 Task: Get directions from Kings Canyon National Park, California, United States to Guadalupe Mountains National Park, Texas, United States and reverse  starting point and destination and check the flight options
Action: Mouse moved to (569, 101)
Screenshot: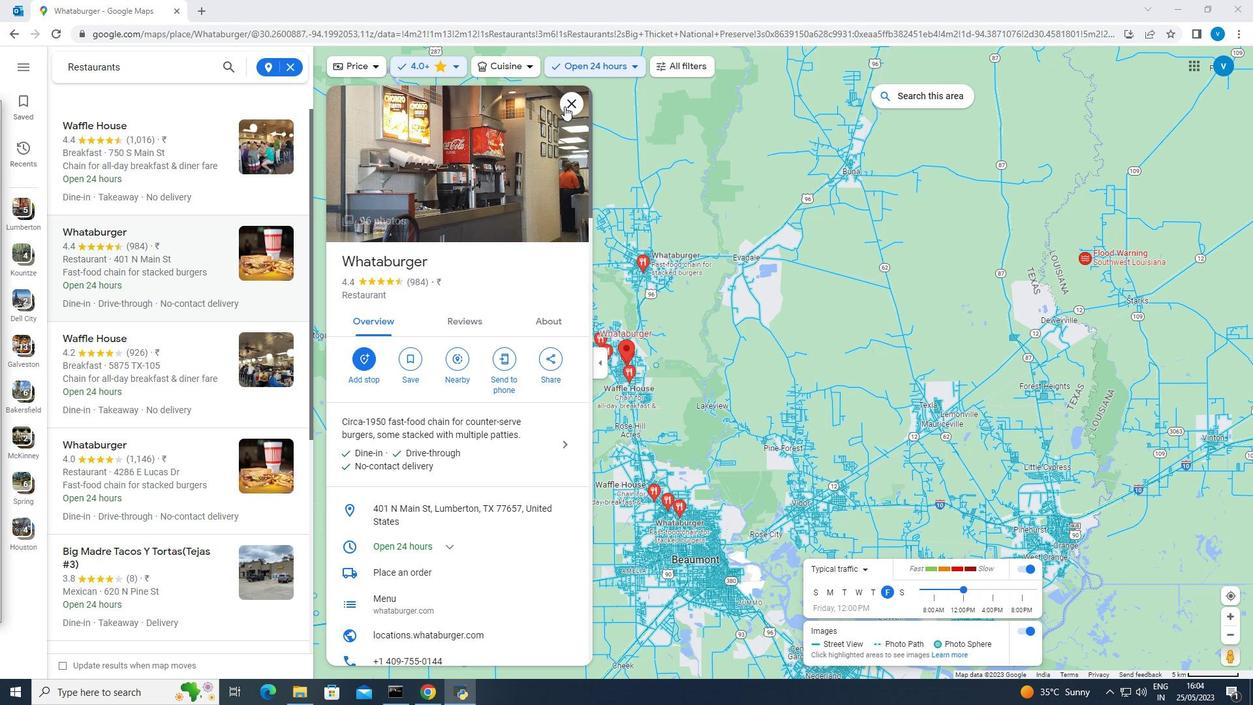
Action: Mouse pressed left at (569, 101)
Screenshot: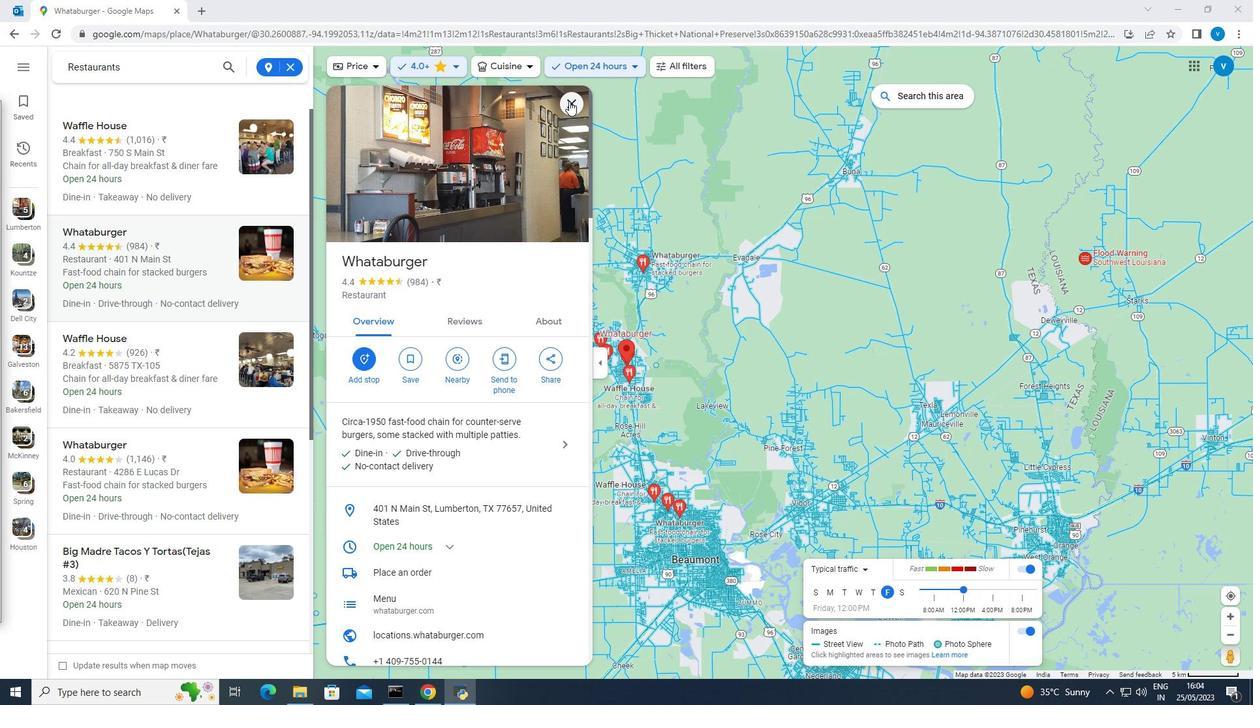 
Action: Mouse moved to (291, 65)
Screenshot: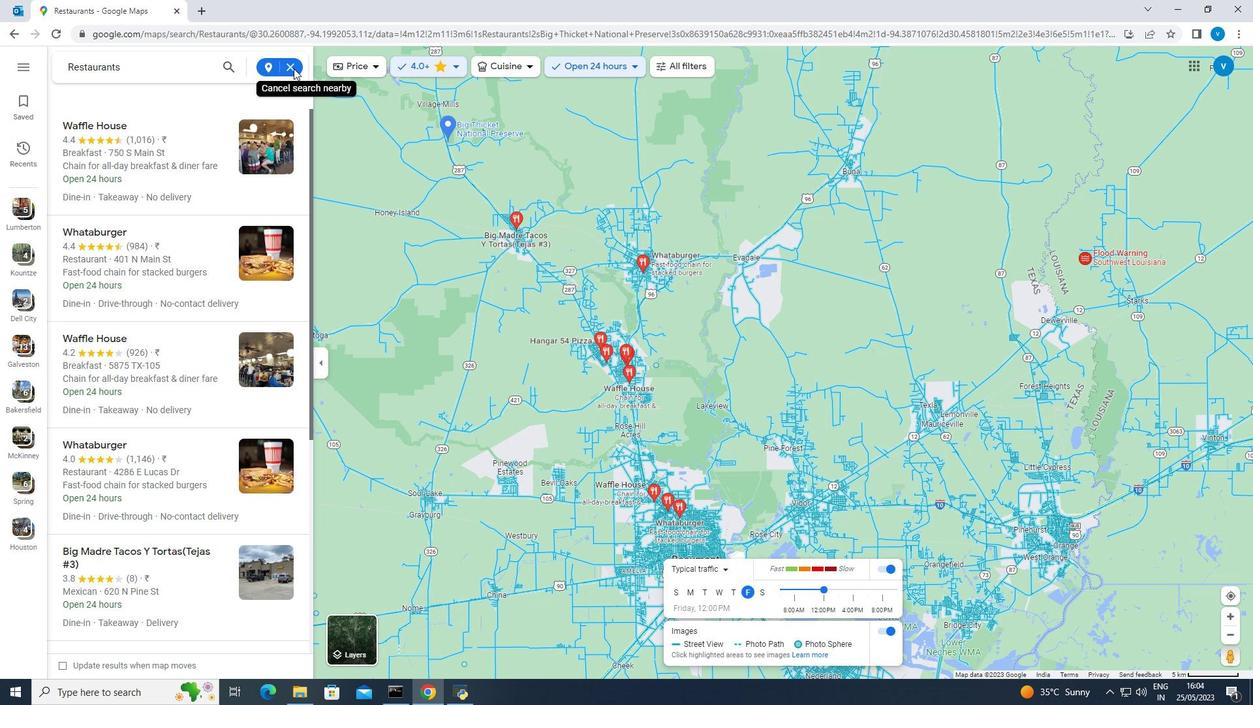 
Action: Mouse pressed left at (291, 65)
Screenshot: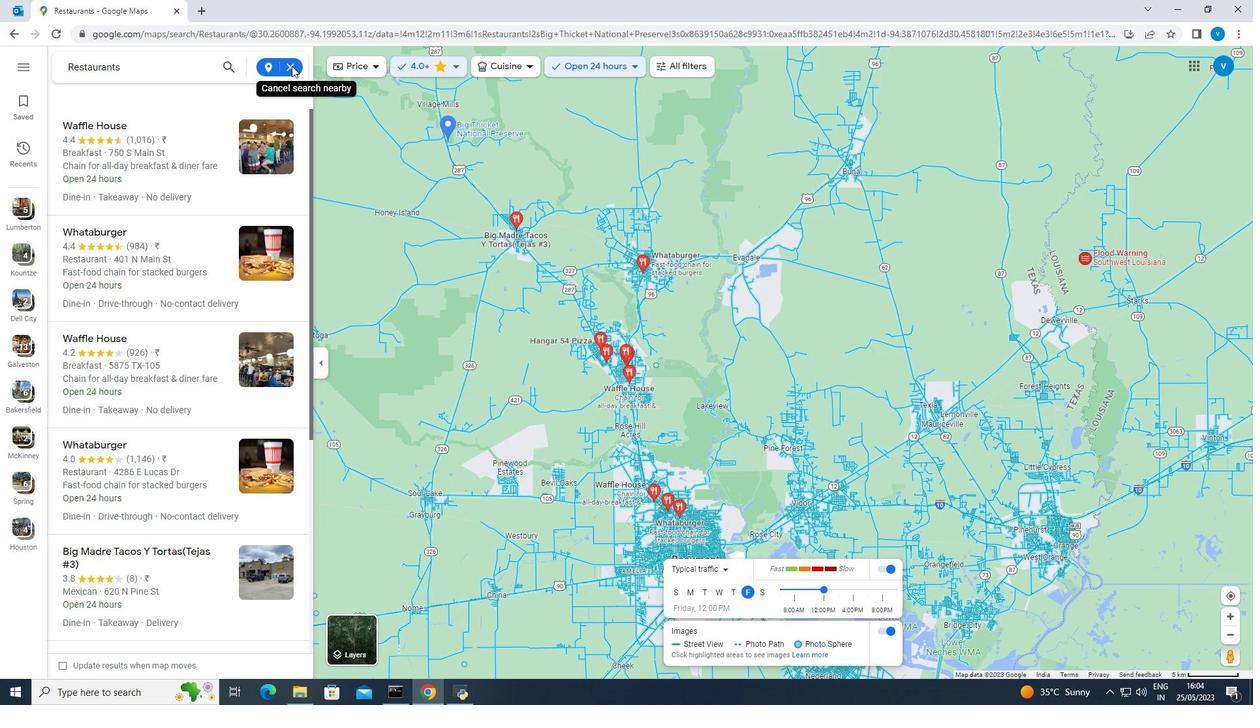 
Action: Mouse pressed left at (291, 65)
Screenshot: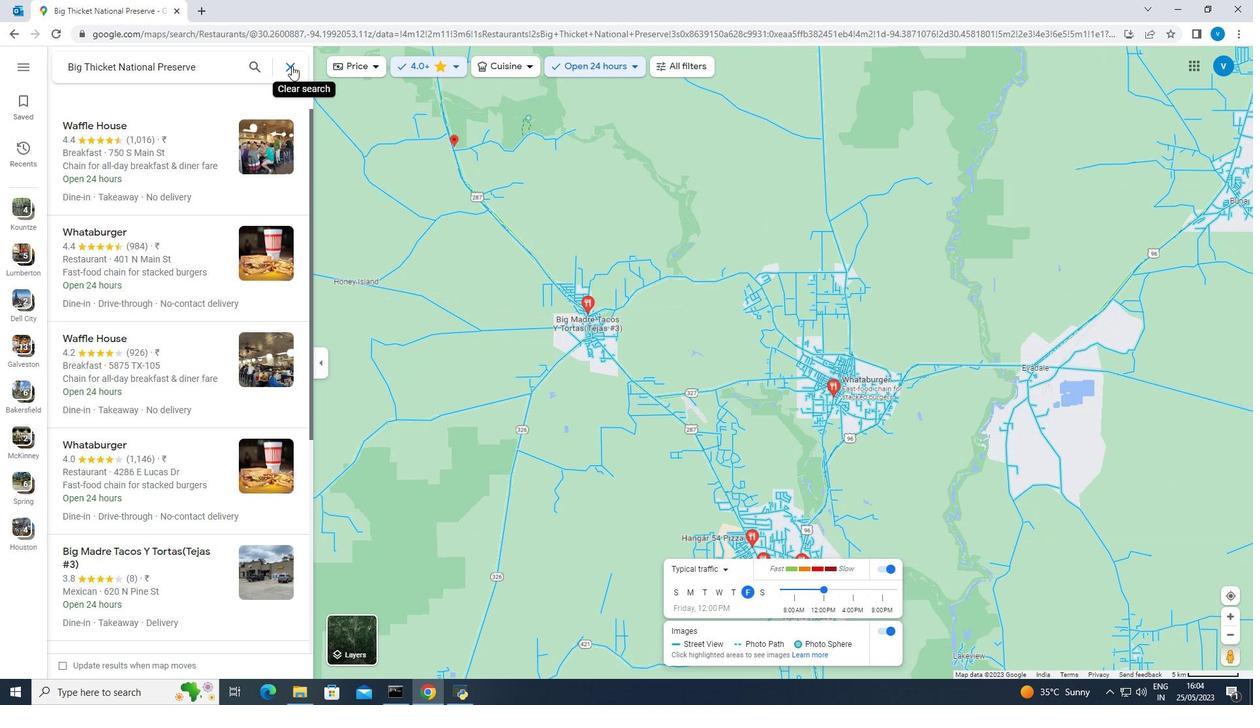 
Action: Mouse pressed left at (291, 65)
Screenshot: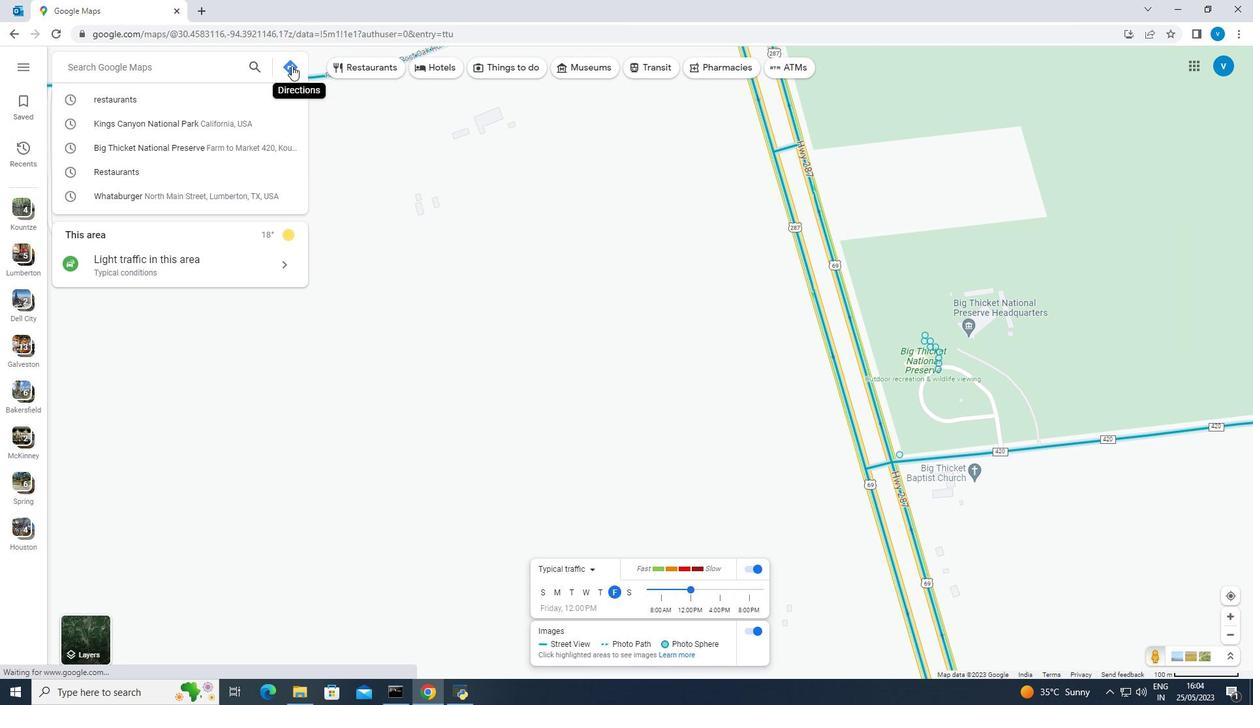 
Action: Mouse moved to (226, 103)
Screenshot: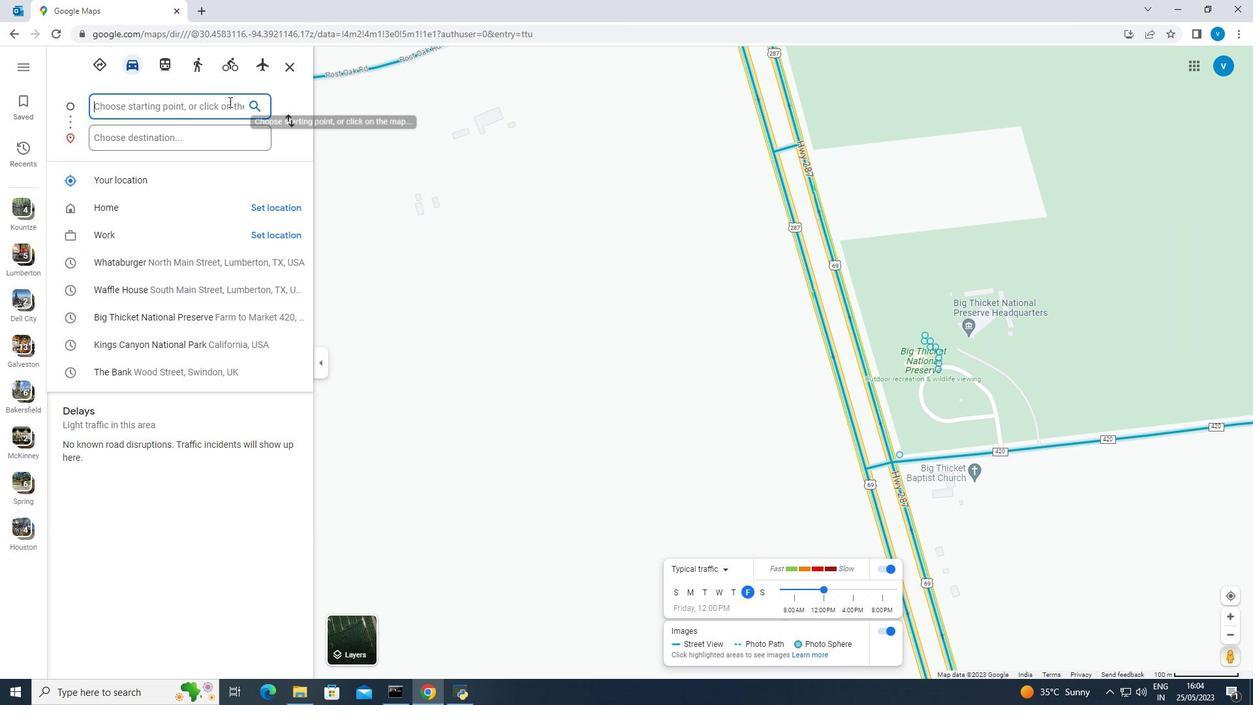 
Action: Key pressed <Key.shift><Key.shift><Key.shift><Key.shift><Key.shift>kings<Key.space><Key.shift><Key.shift><Key.shift><Key.shift>Canyon<Key.space><Key.shift><Key.shift><Key.shift>National<Key.space><Key.shift><Key.shift>Park,<Key.space><Key.shift><Key.shift>California,<Key.space><Key.shift><Key.shift><Key.shift>United<Key.space><Key.shift><Key.shift><Key.shift>States
Screenshot: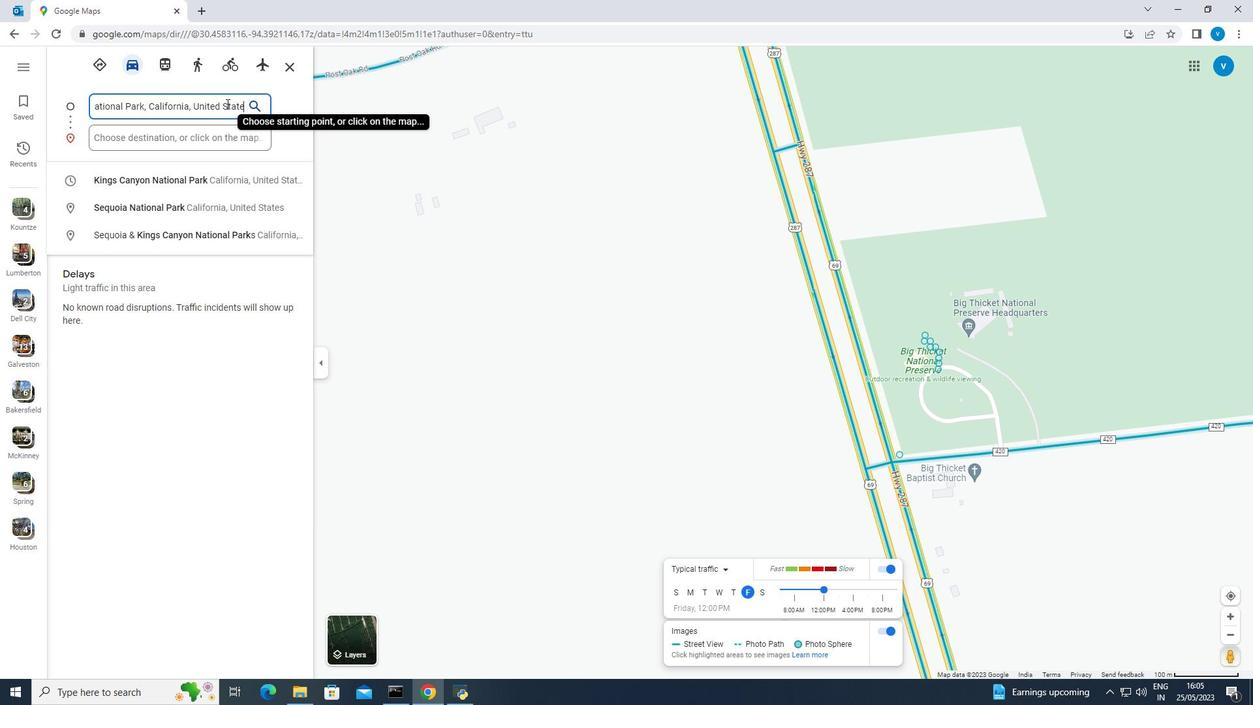 
Action: Mouse moved to (235, 134)
Screenshot: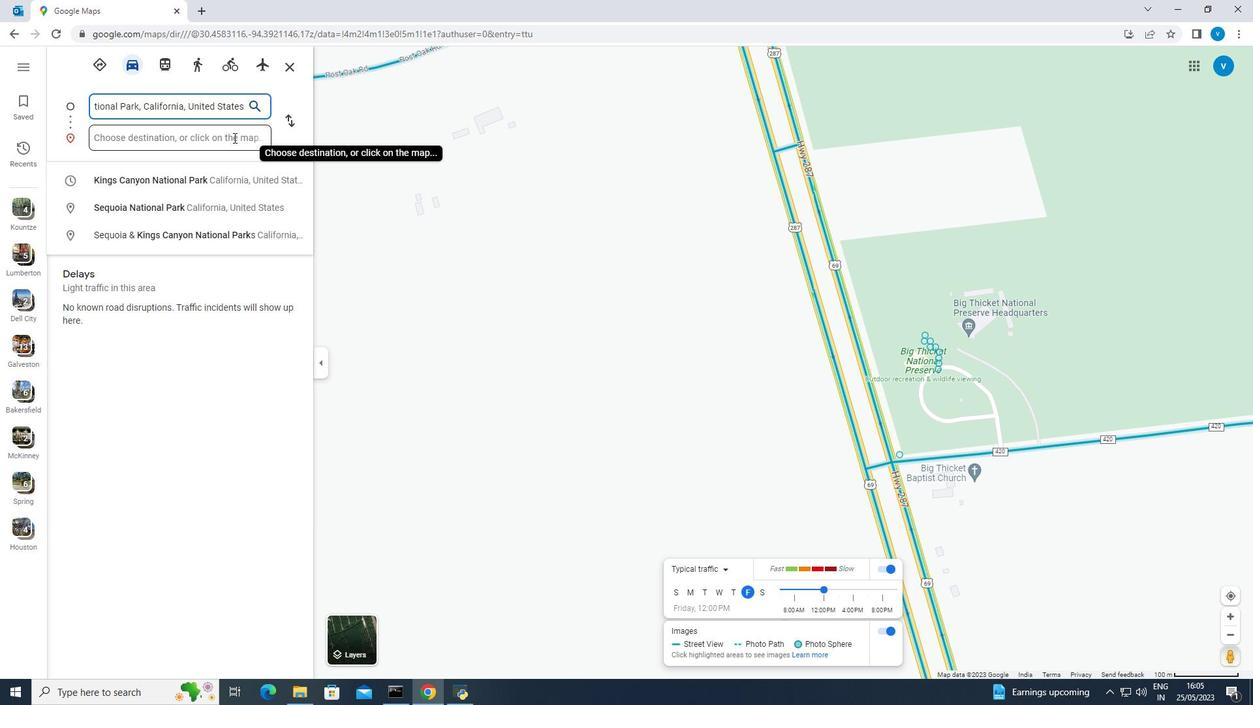 
Action: Mouse pressed left at (235, 134)
Screenshot: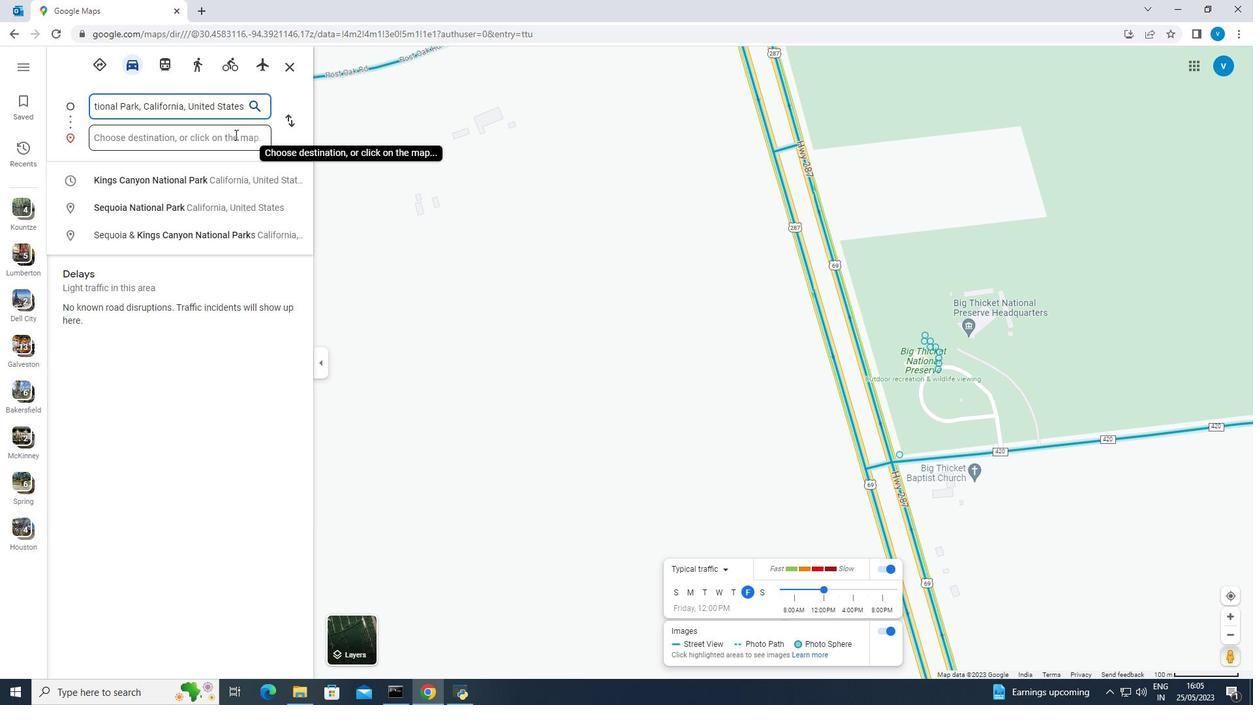 
Action: Mouse moved to (235, 133)
Screenshot: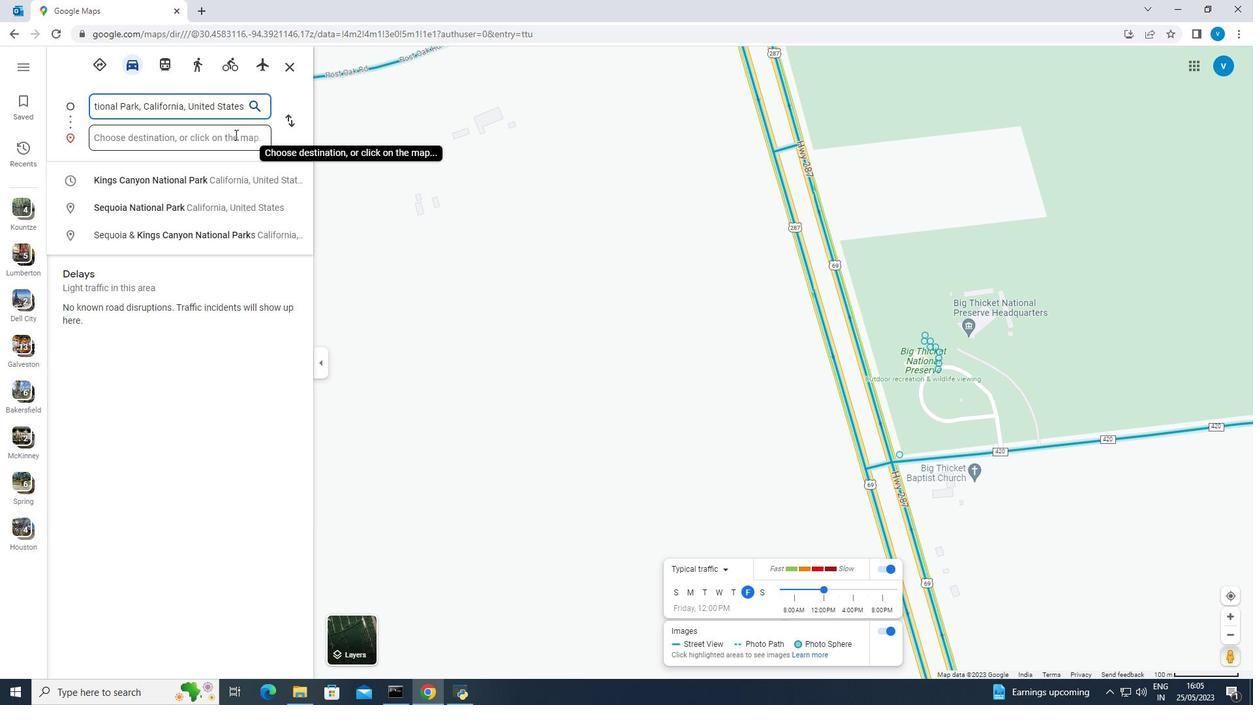 
Action: Key pressed <Key.shift><Key.shift><Key.shift>Guadalupe<Key.space><Key.shift>Mountains<Key.space><Key.shift><Key.shift><Key.shift>National<Key.space><Key.shift><Key.shift><Key.shift><Key.shift><Key.shift><Key.shift>Park,<Key.space><Key.shift><Key.shift><Key.shift><Key.shift><Key.shift><Key.shift><Key.shift>Texas,<Key.space><Key.shift>United<Key.space><Key.shift><Key.shift><Key.shift>States<Key.enter>
Screenshot: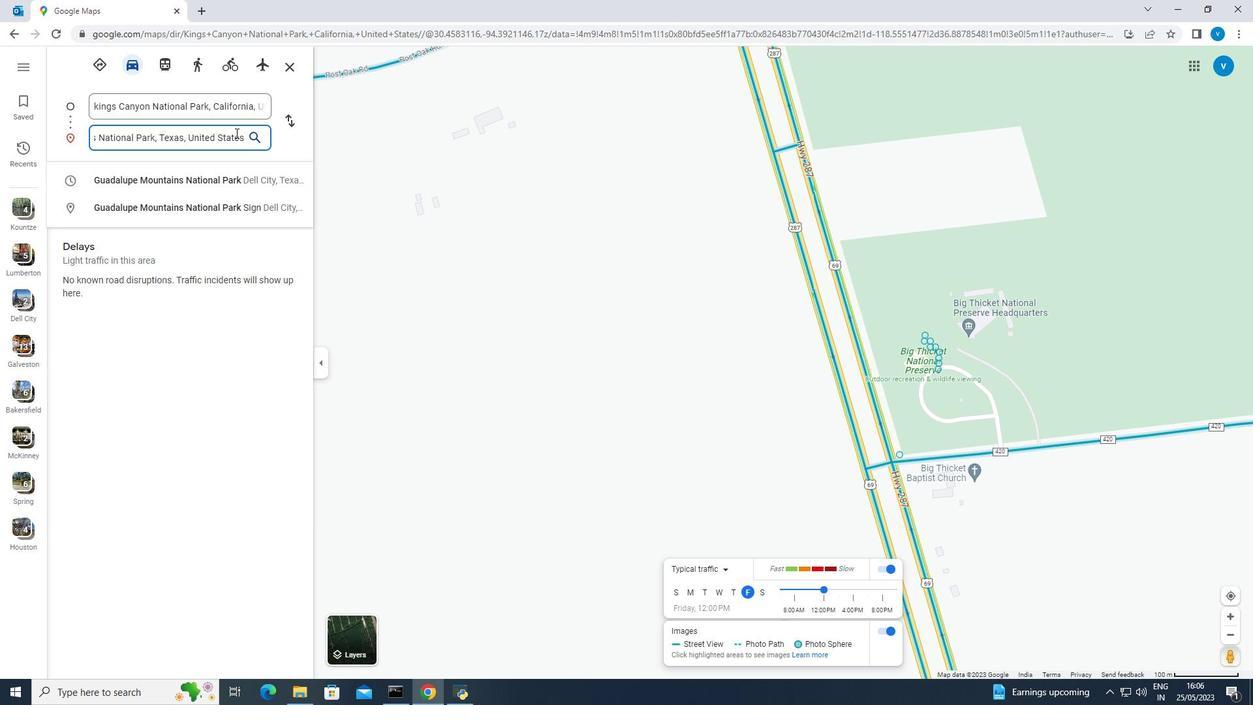 
Action: Mouse moved to (387, 213)
Screenshot: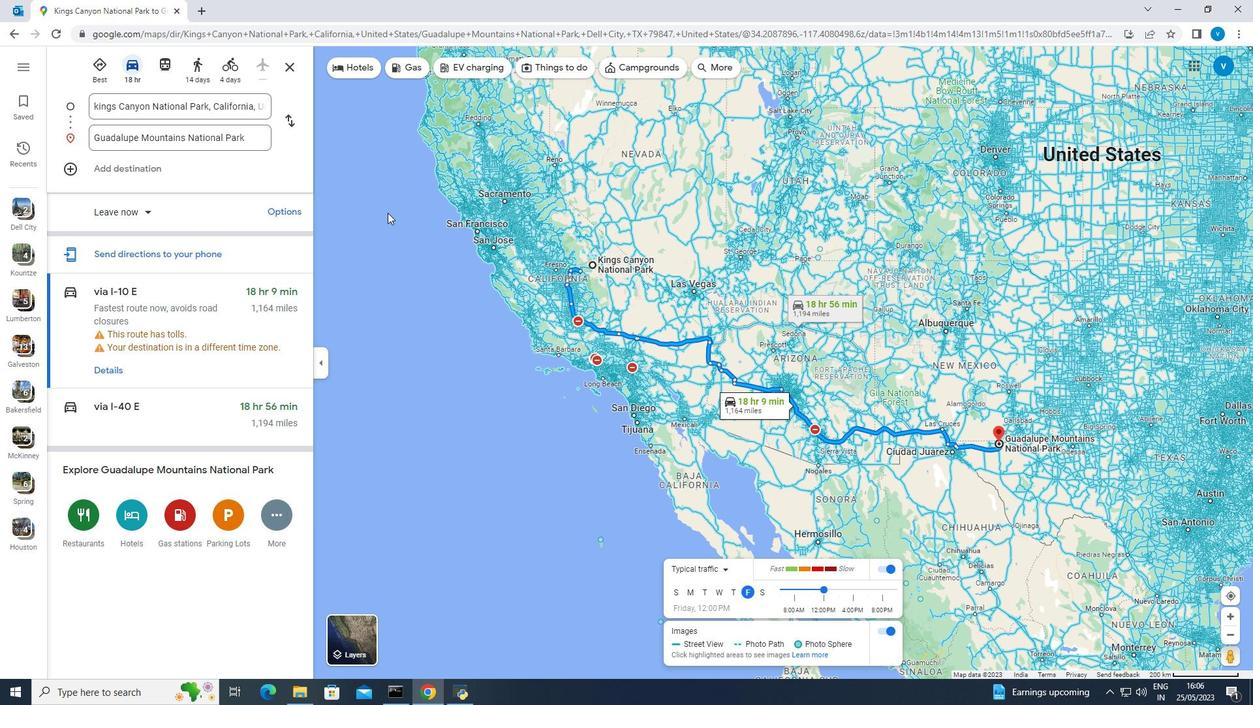 
Action: Mouse scrolled (387, 212) with delta (0, 0)
Screenshot: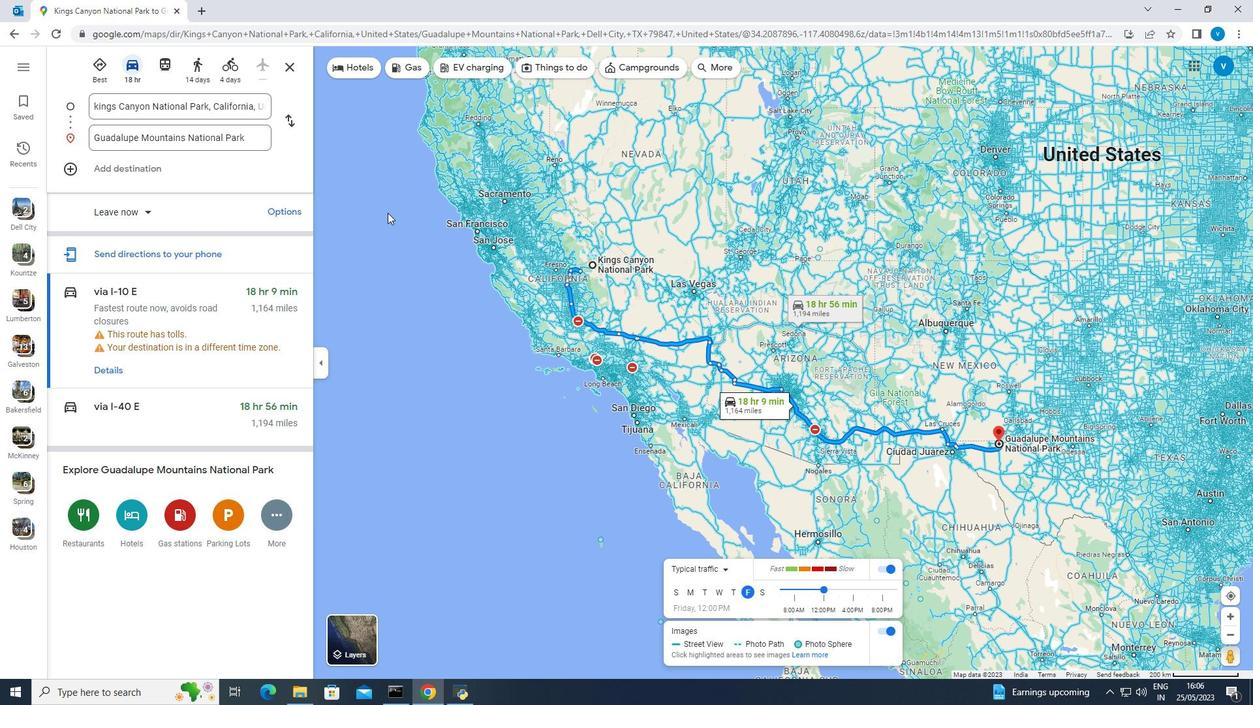 
Action: Mouse moved to (388, 214)
Screenshot: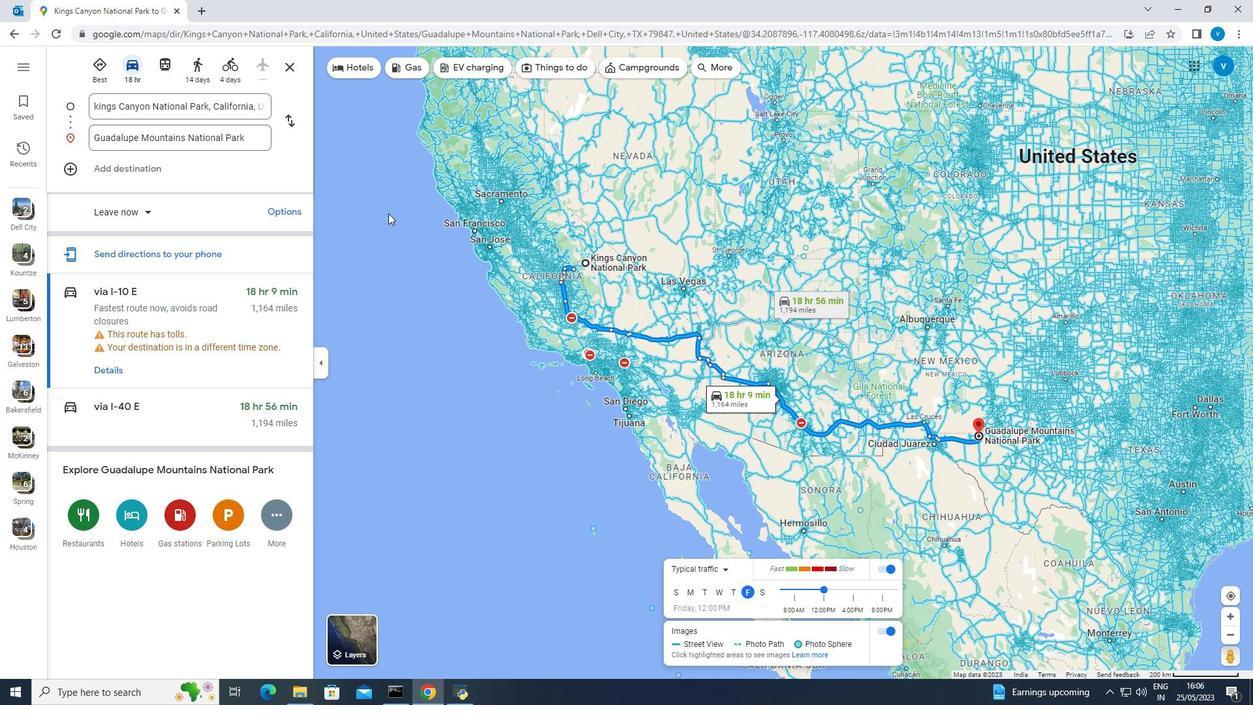 
Action: Mouse scrolled (388, 214) with delta (0, 0)
Screenshot: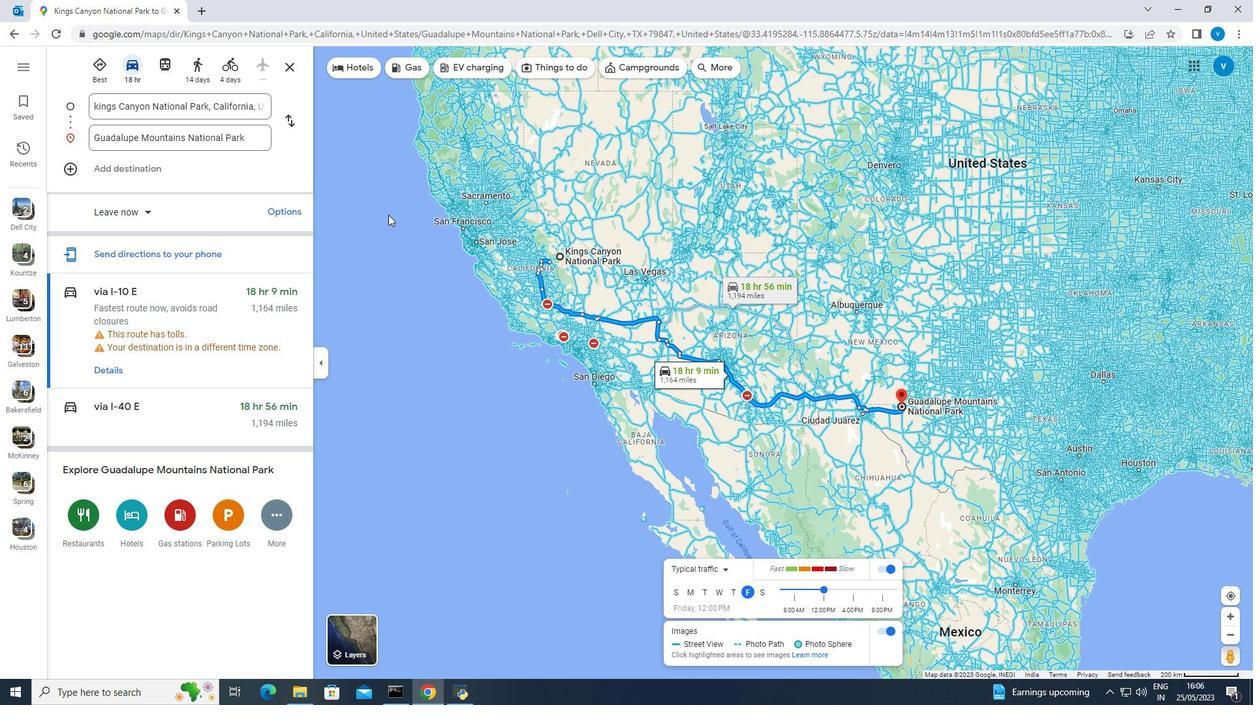 
Action: Mouse scrolled (388, 214) with delta (0, 0)
Screenshot: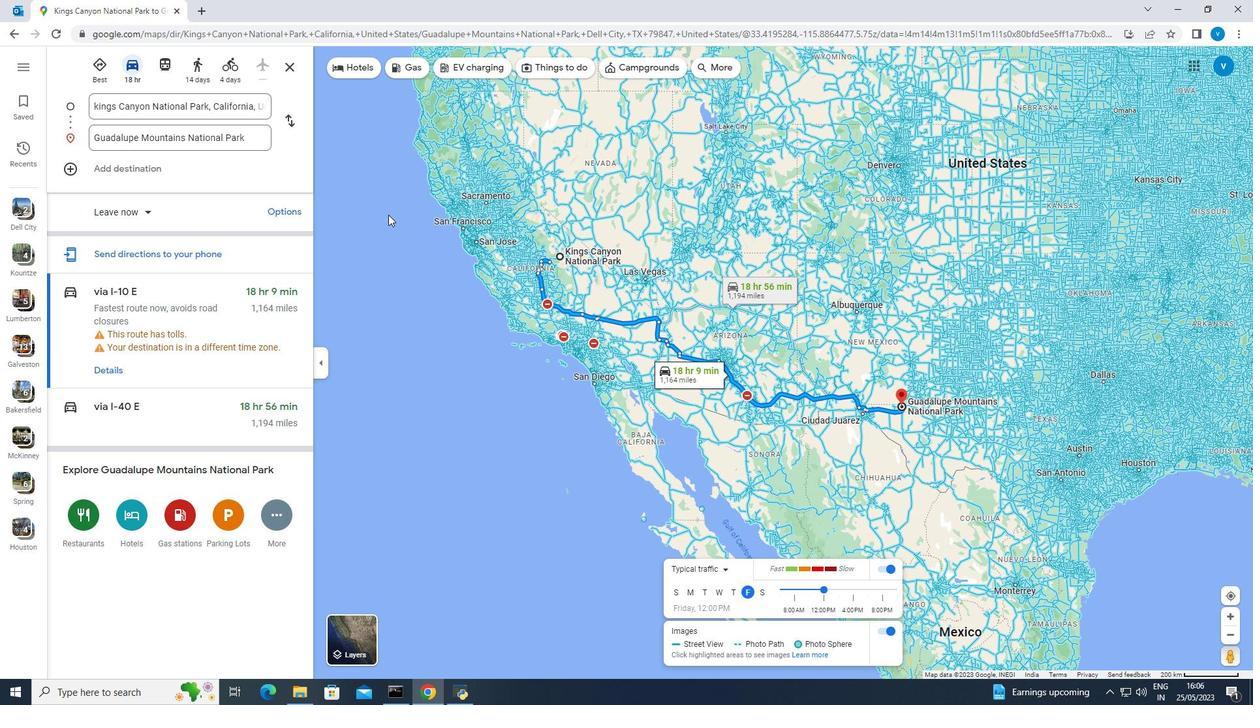 
Action: Mouse moved to (388, 214)
Screenshot: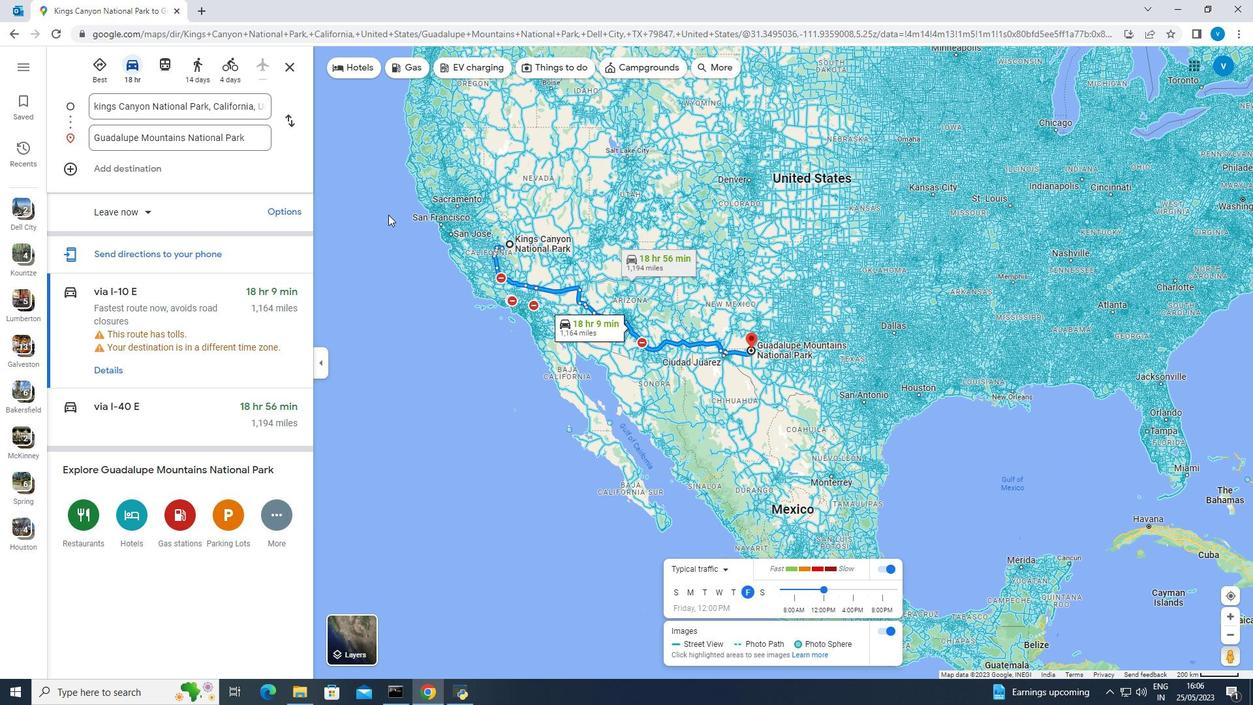 
Action: Mouse scrolled (388, 214) with delta (0, 0)
Screenshot: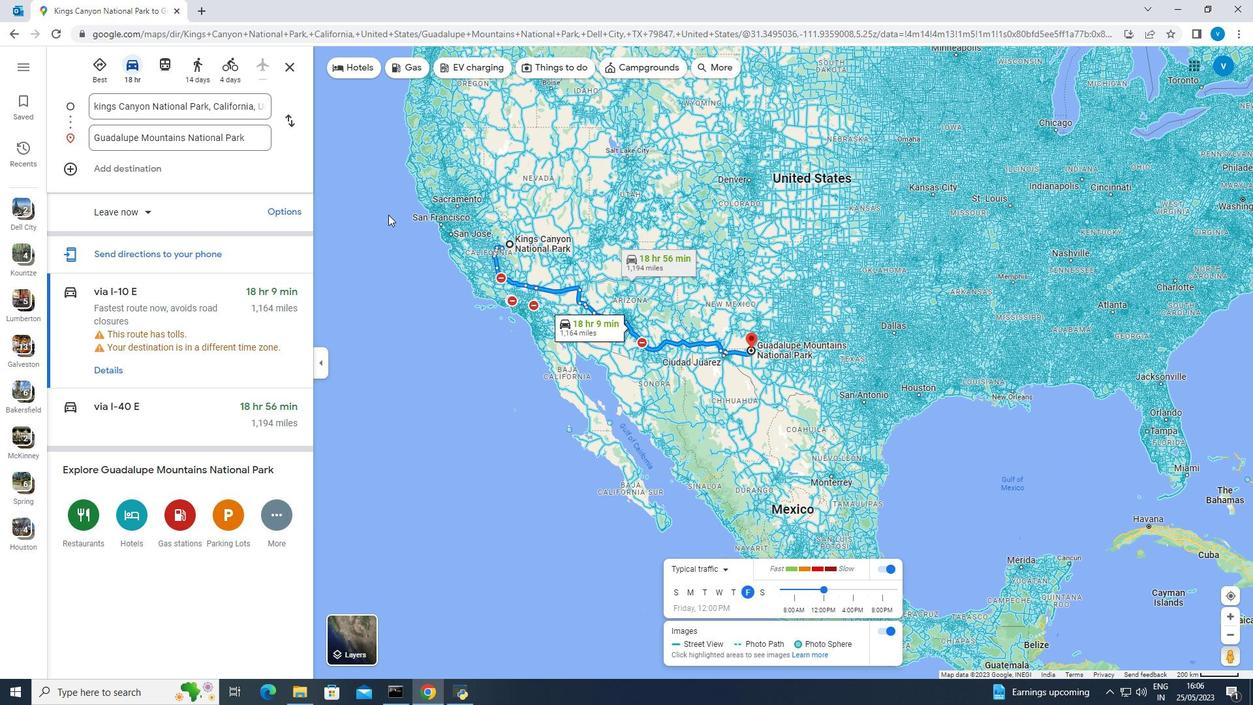 
Action: Mouse scrolled (388, 215) with delta (0, 0)
Screenshot: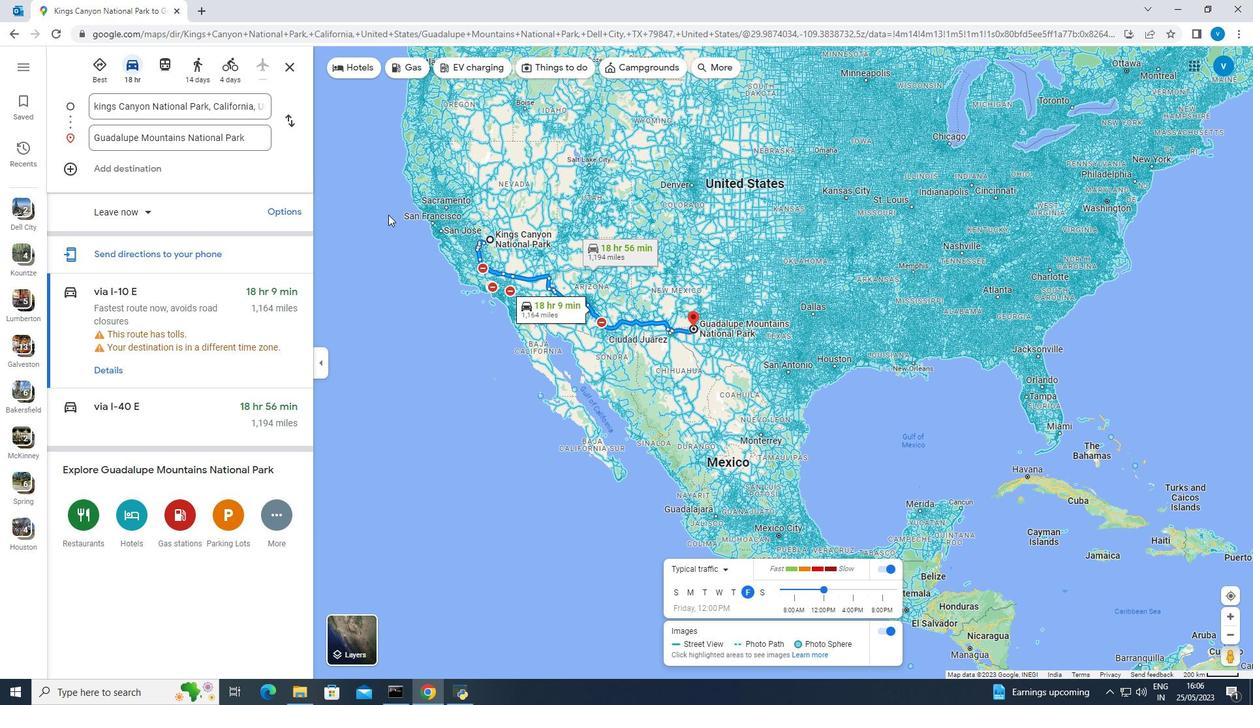
Action: Mouse scrolled (388, 215) with delta (0, 0)
Screenshot: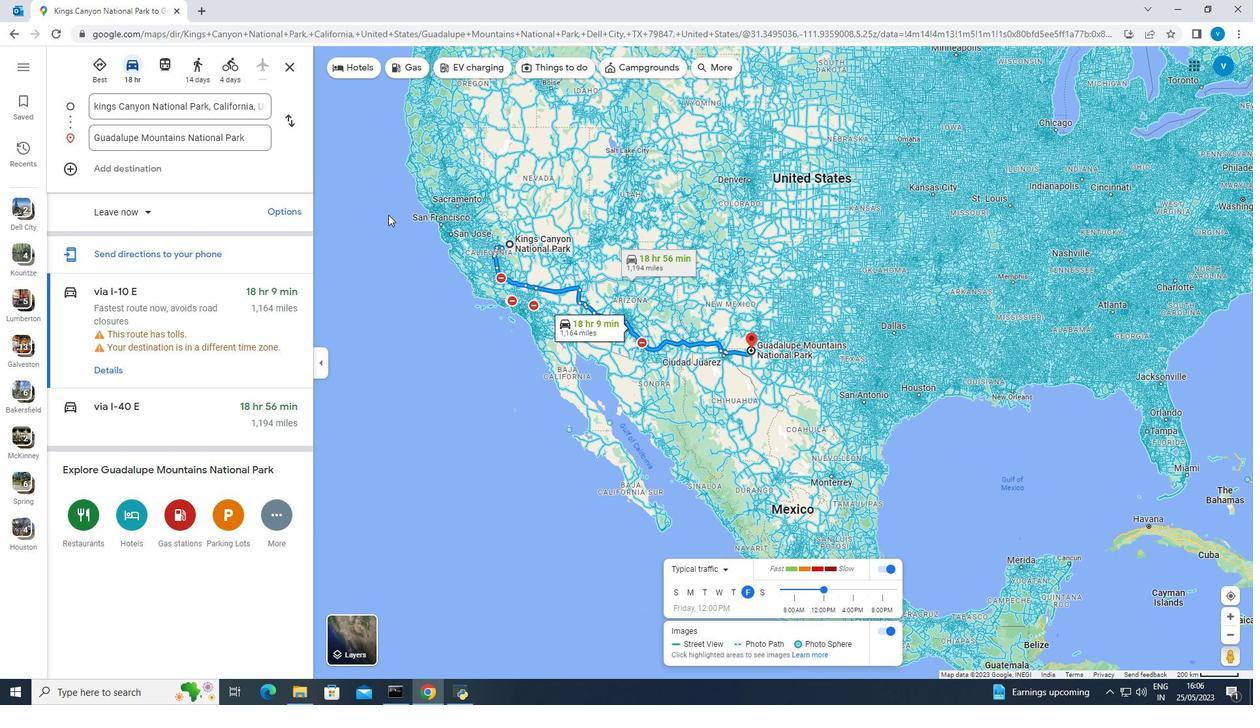 
Action: Mouse scrolled (388, 215) with delta (0, 0)
Screenshot: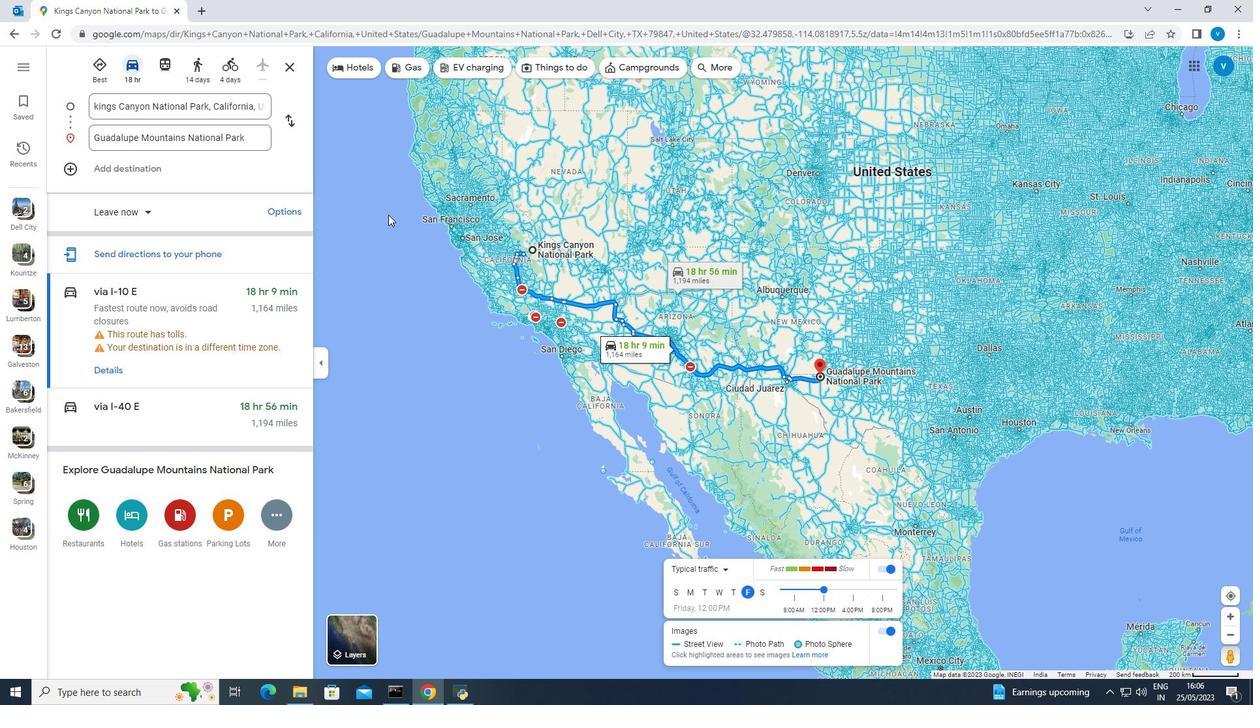 
Action: Mouse moved to (690, 297)
Screenshot: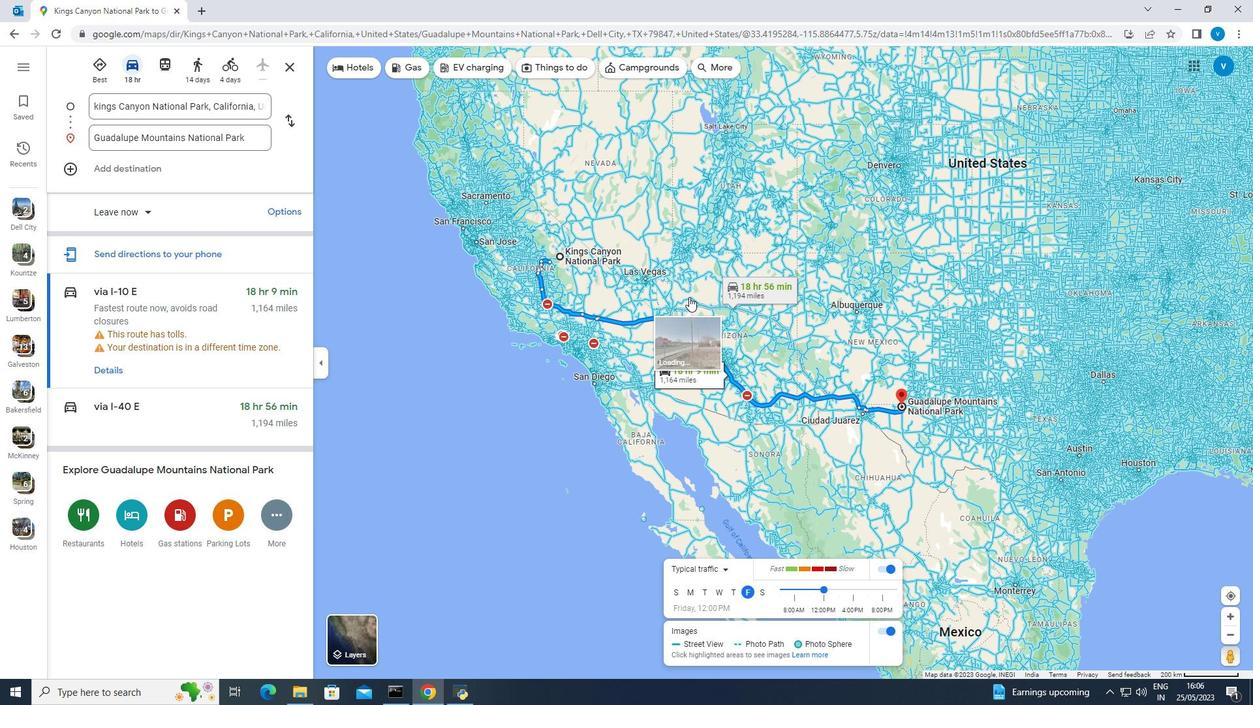 
Action: Mouse scrolled (690, 297) with delta (0, 0)
Screenshot: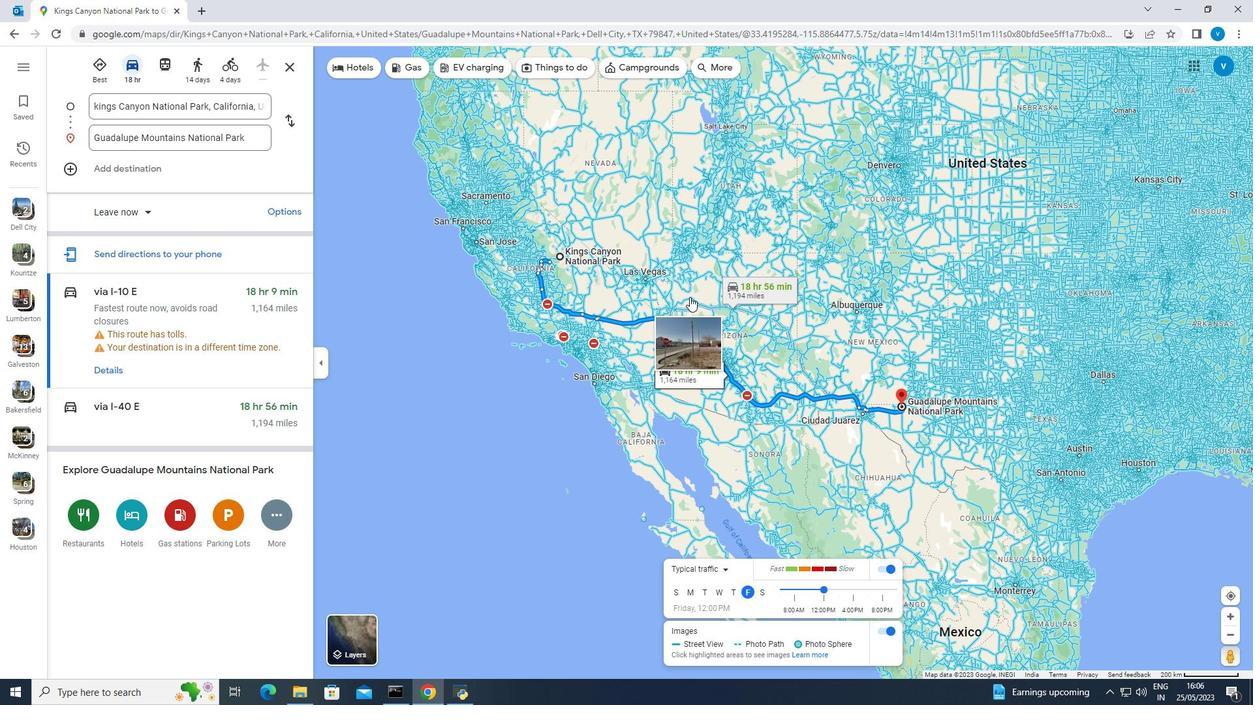 
Action: Mouse scrolled (690, 297) with delta (0, 0)
Screenshot: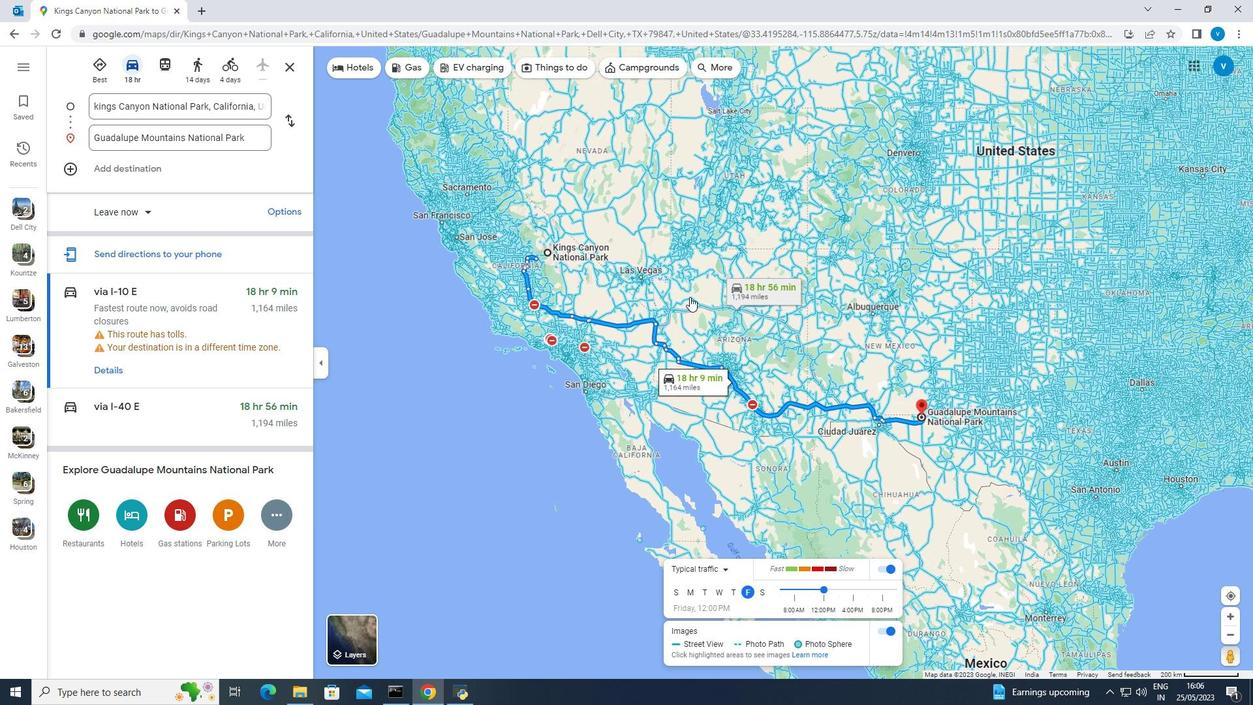 
Action: Mouse scrolled (690, 296) with delta (0, 0)
Screenshot: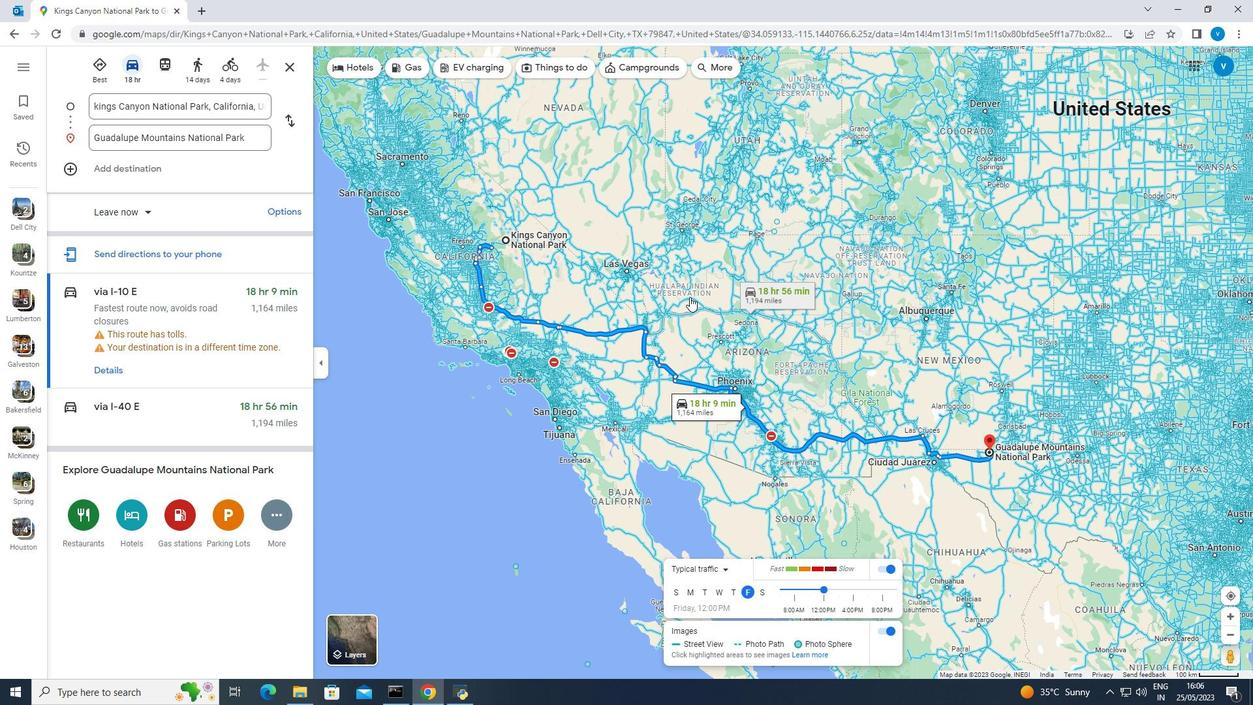
Action: Mouse scrolled (690, 296) with delta (0, 0)
Screenshot: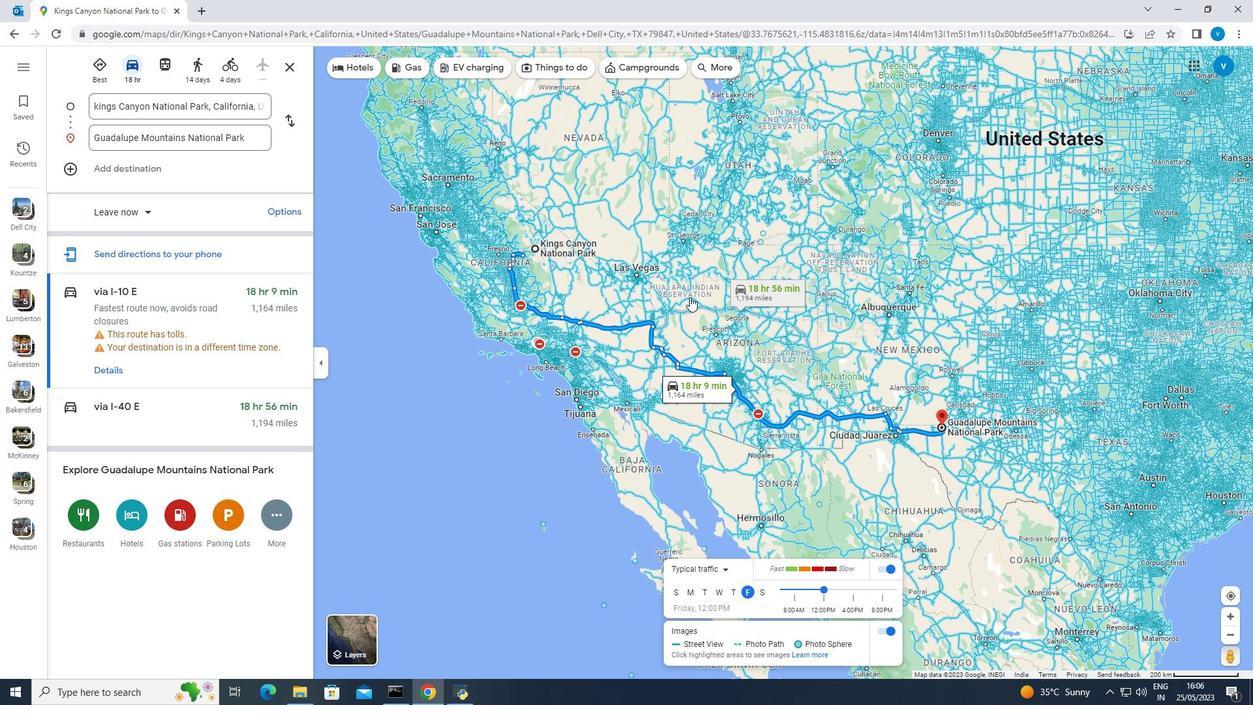 
Action: Mouse scrolled (690, 296) with delta (0, 0)
Screenshot: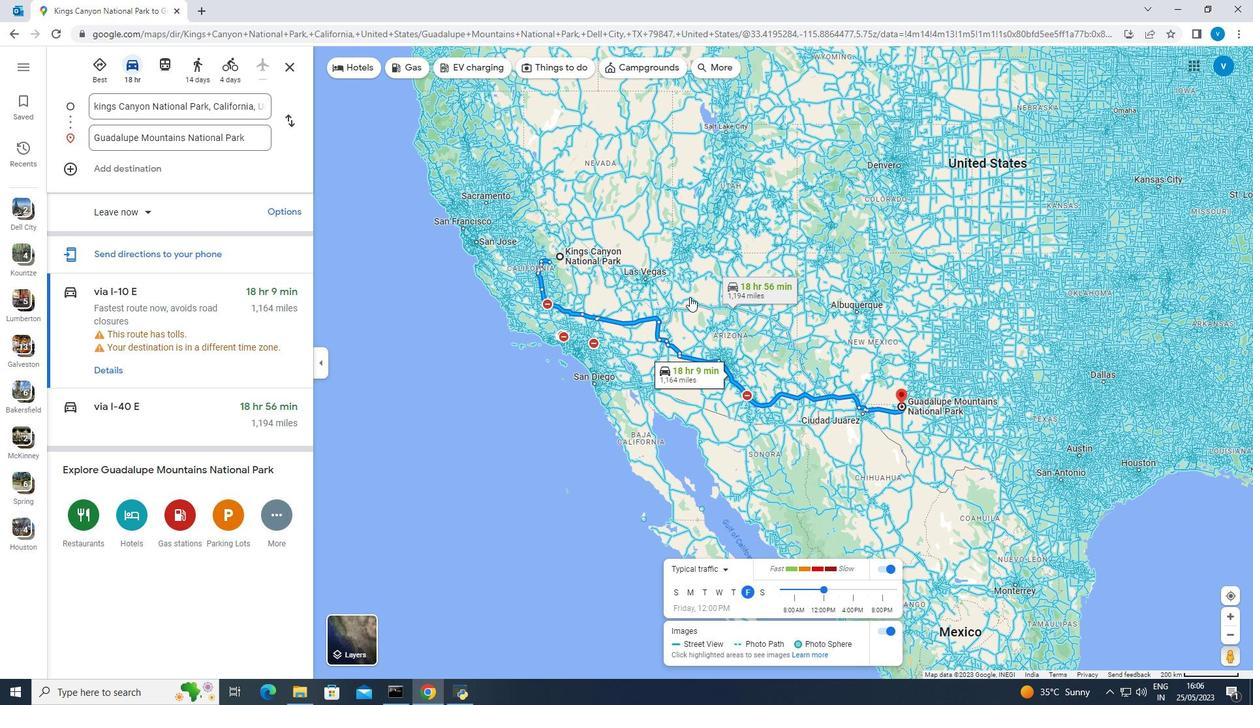 
Action: Mouse moved to (703, 287)
Screenshot: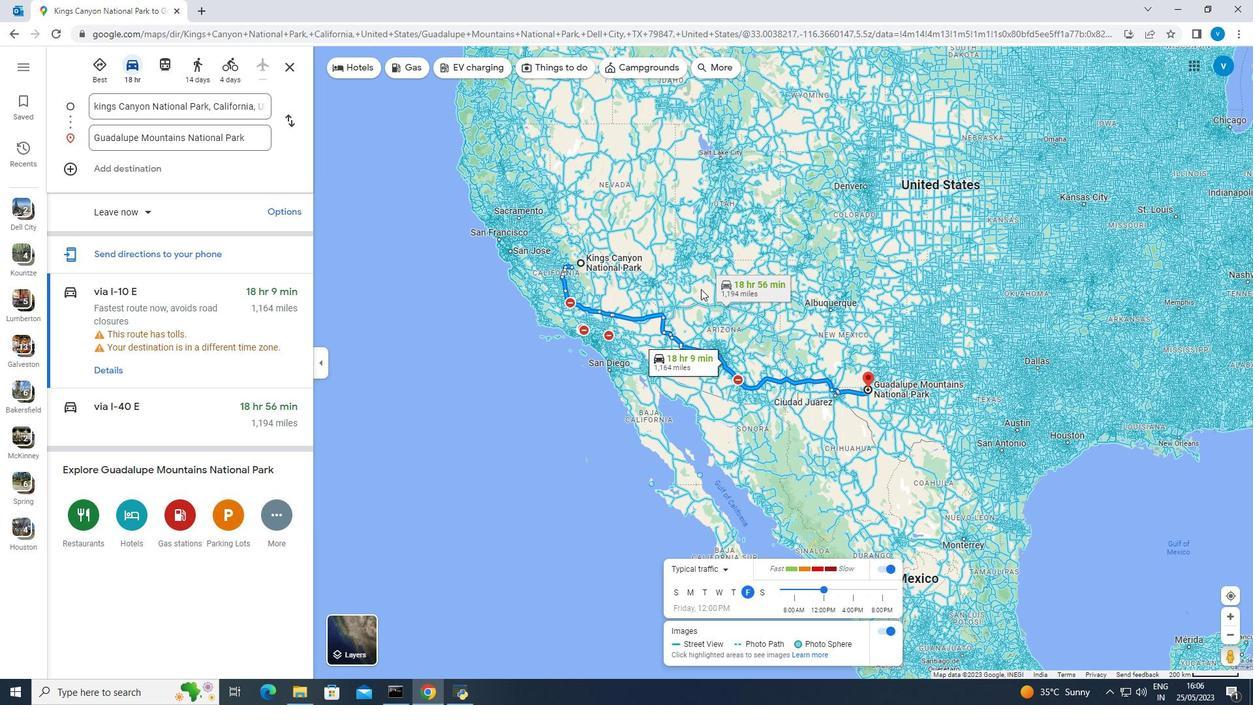 
Action: Mouse scrolled (703, 286) with delta (0, 0)
Screenshot: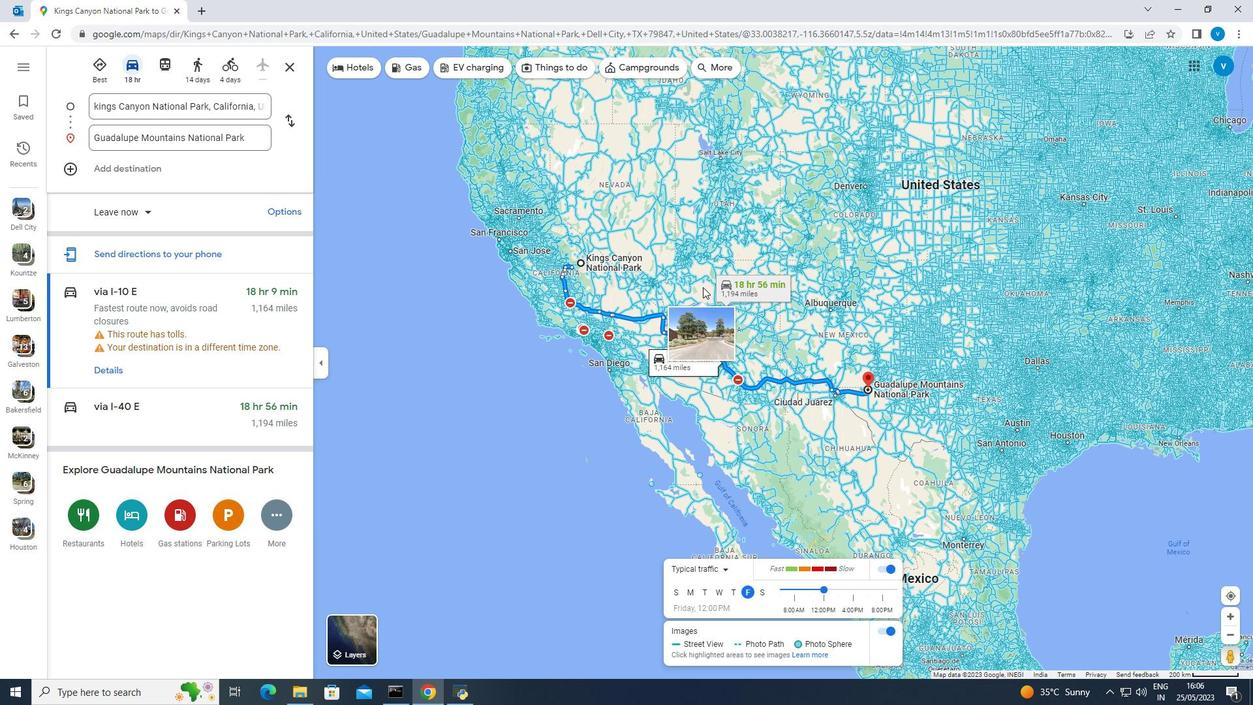 
Action: Mouse scrolled (703, 287) with delta (0, 0)
Screenshot: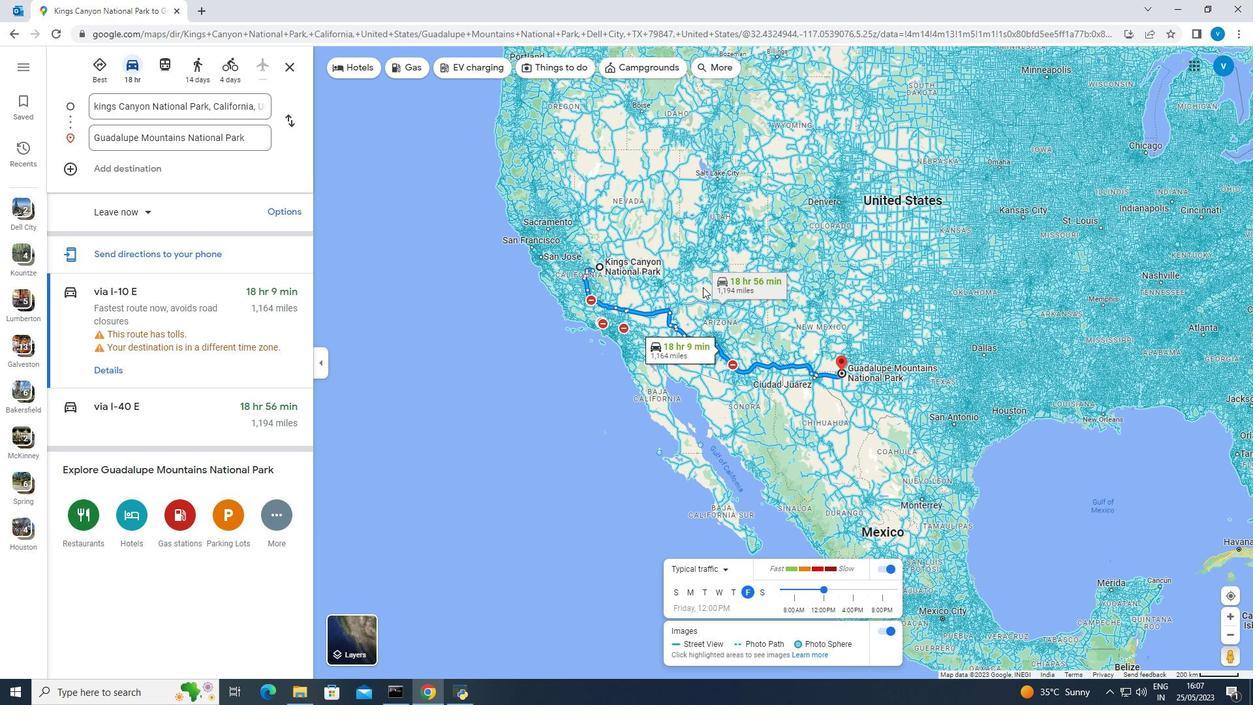 
Action: Mouse moved to (705, 250)
Screenshot: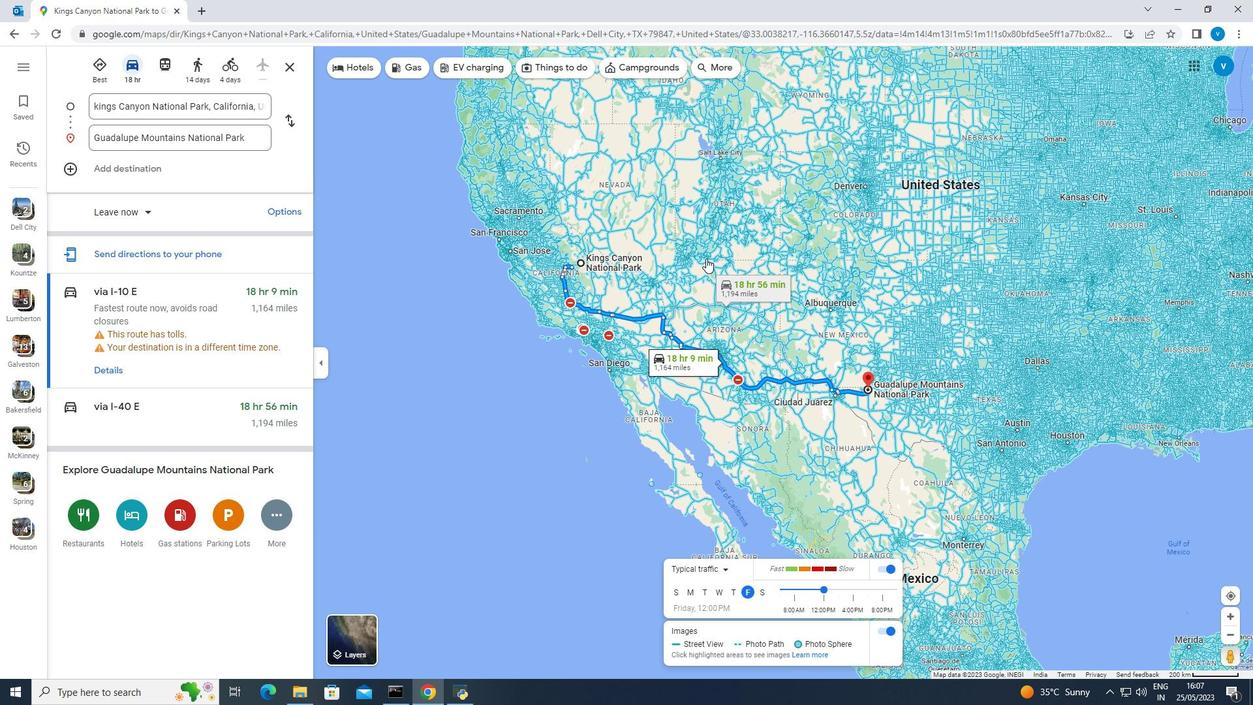 
Action: Mouse scrolled (705, 250) with delta (0, 0)
Screenshot: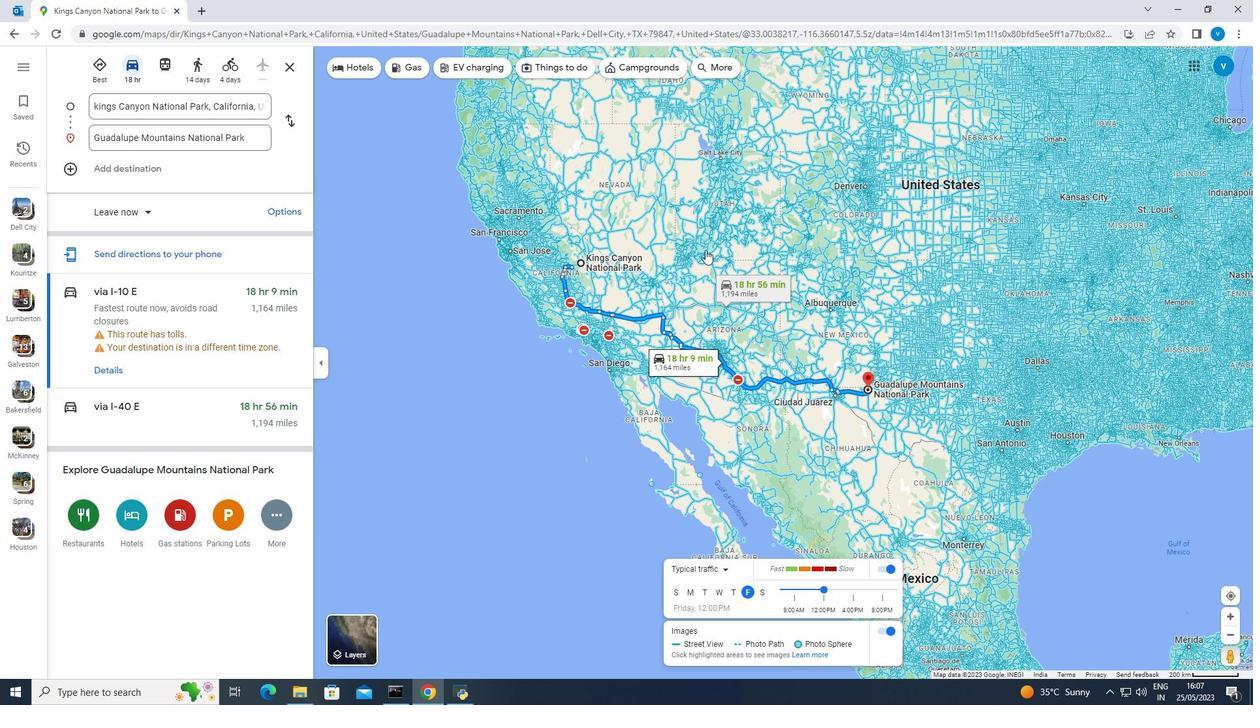 
Action: Mouse moved to (705, 250)
Screenshot: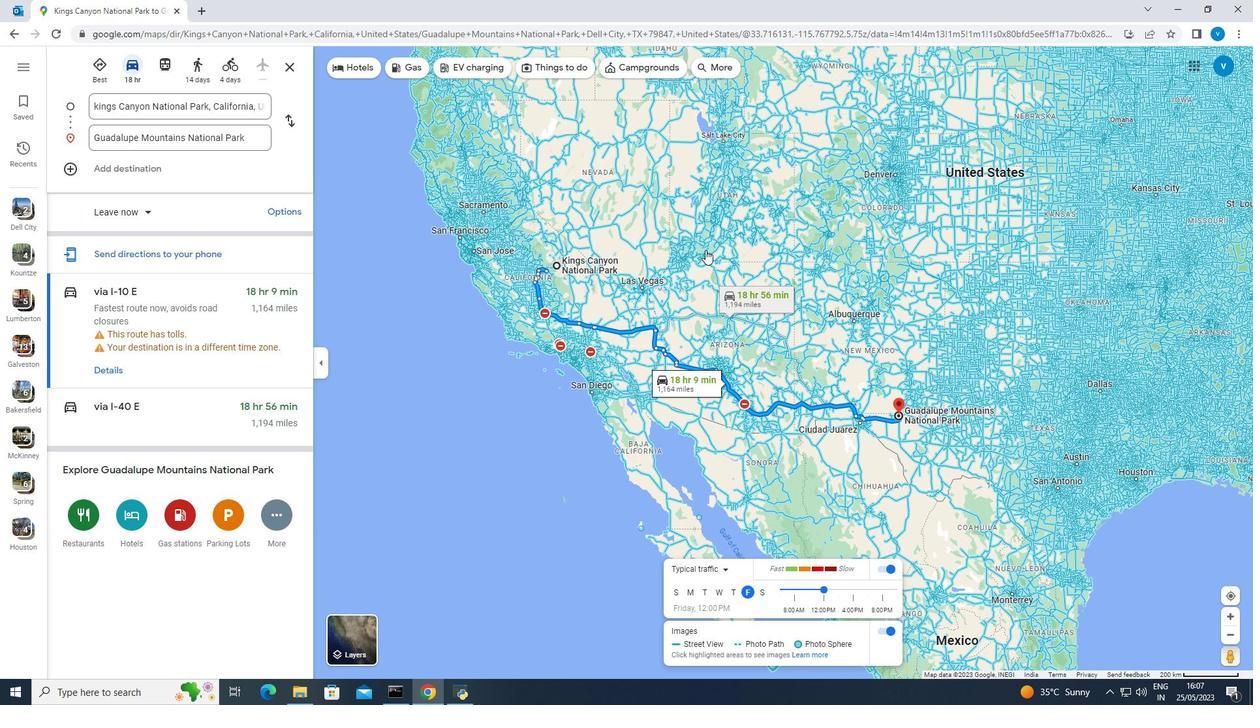 
Action: Mouse scrolled (705, 250) with delta (0, 0)
Screenshot: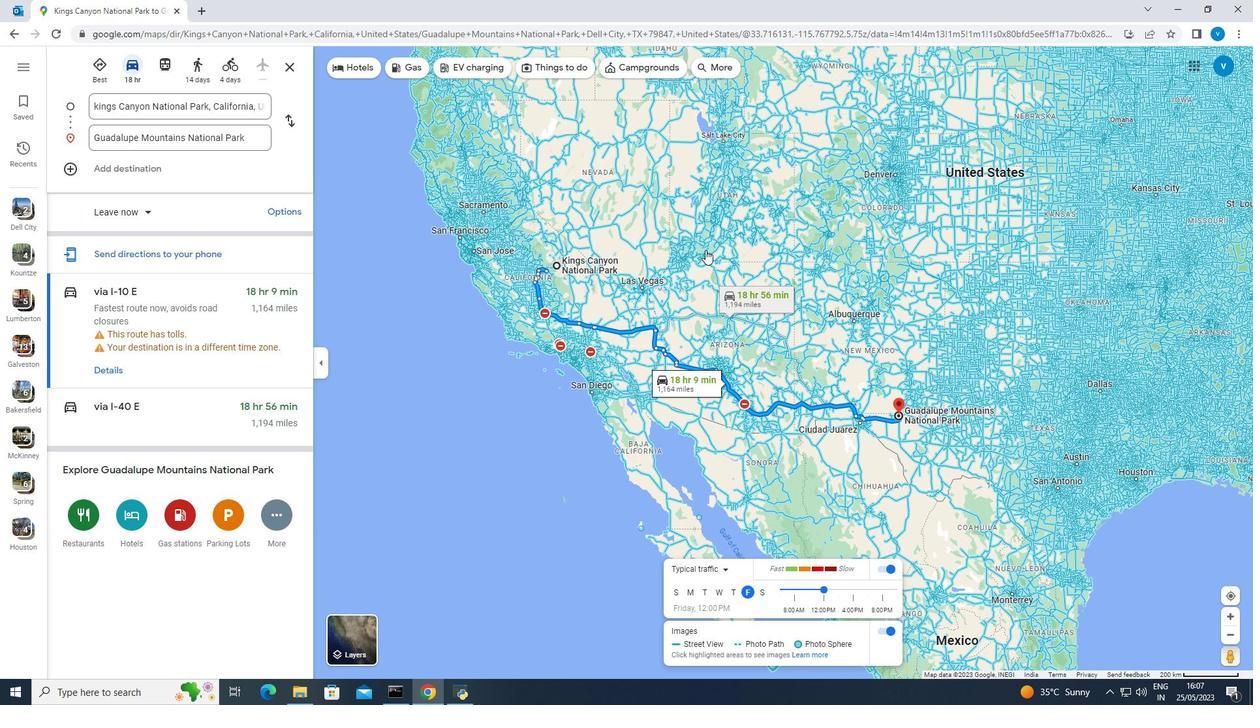 
Action: Mouse moved to (288, 117)
Screenshot: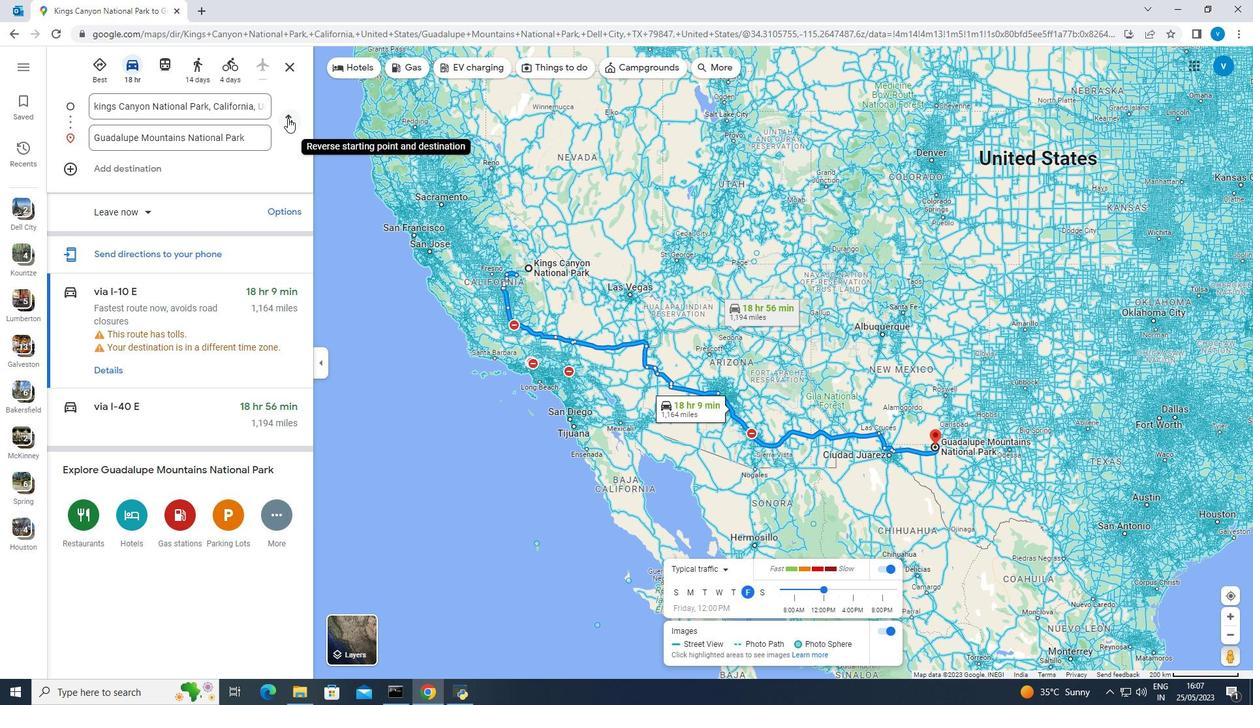 
Action: Mouse pressed left at (288, 117)
Screenshot: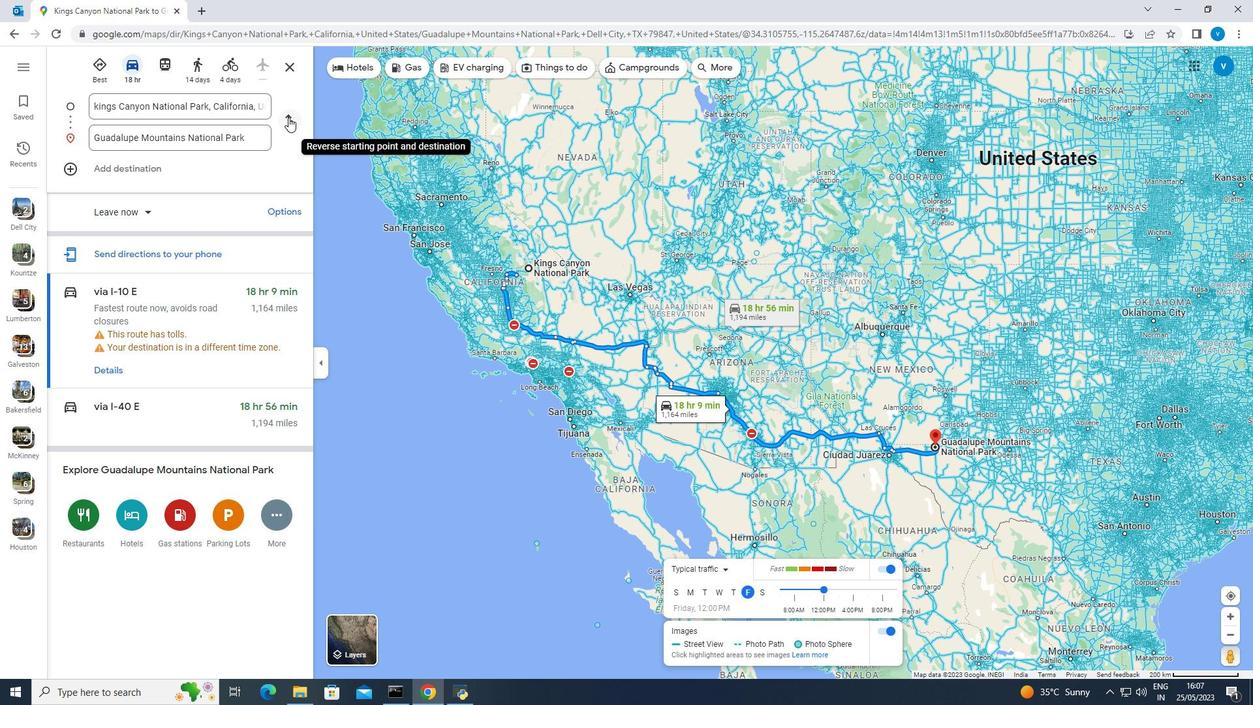 
Action: Mouse moved to (280, 140)
Screenshot: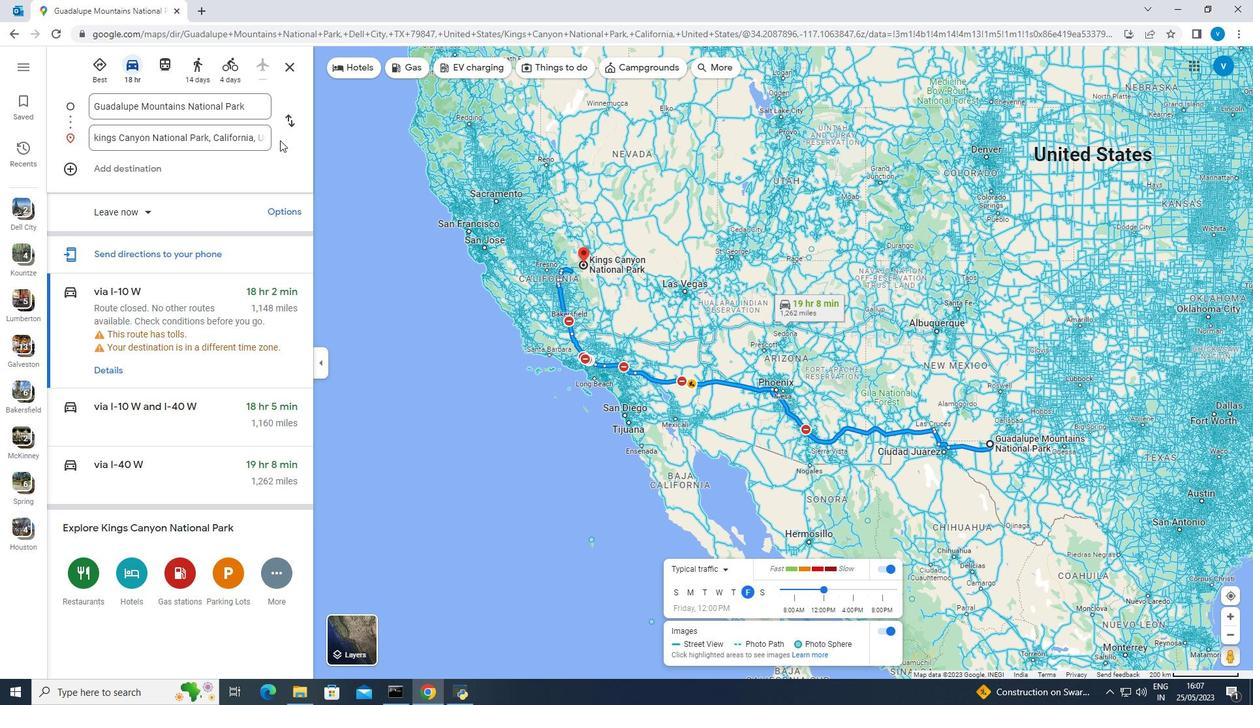 
